 Task: Use Shogun Effect in this video Movie B.mp4
Action: Mouse moved to (261, 101)
Screenshot: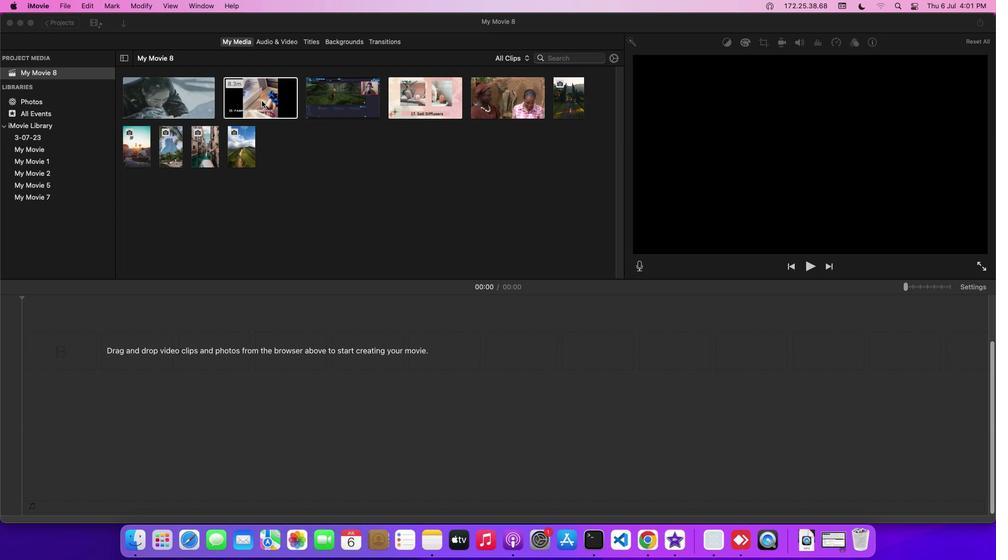 
Action: Mouse pressed left at (261, 101)
Screenshot: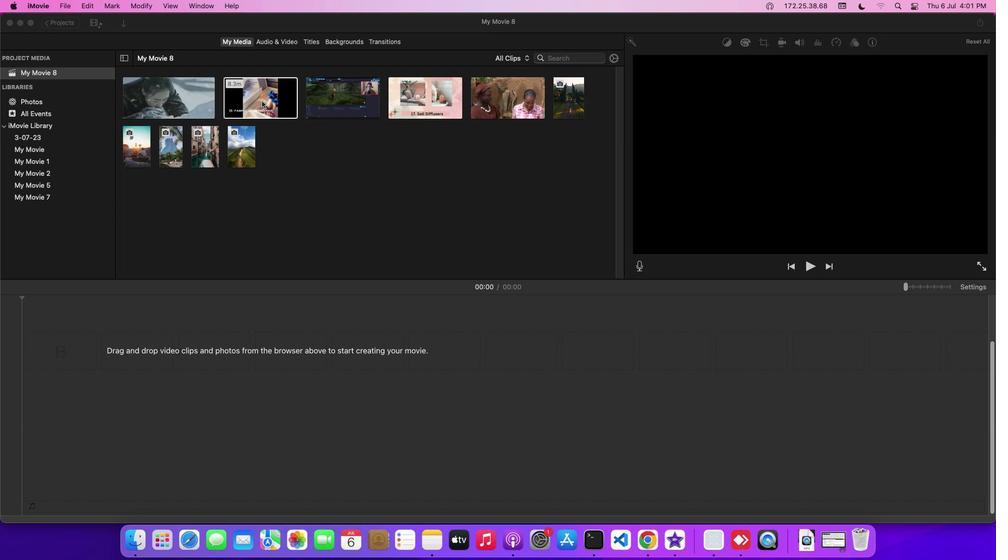 
Action: Mouse moved to (281, 44)
Screenshot: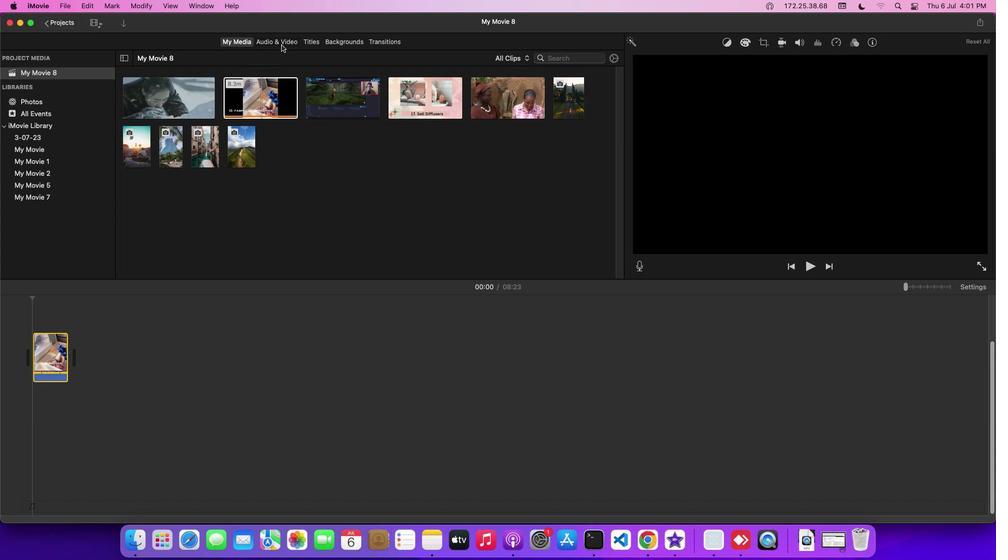 
Action: Mouse pressed left at (281, 44)
Screenshot: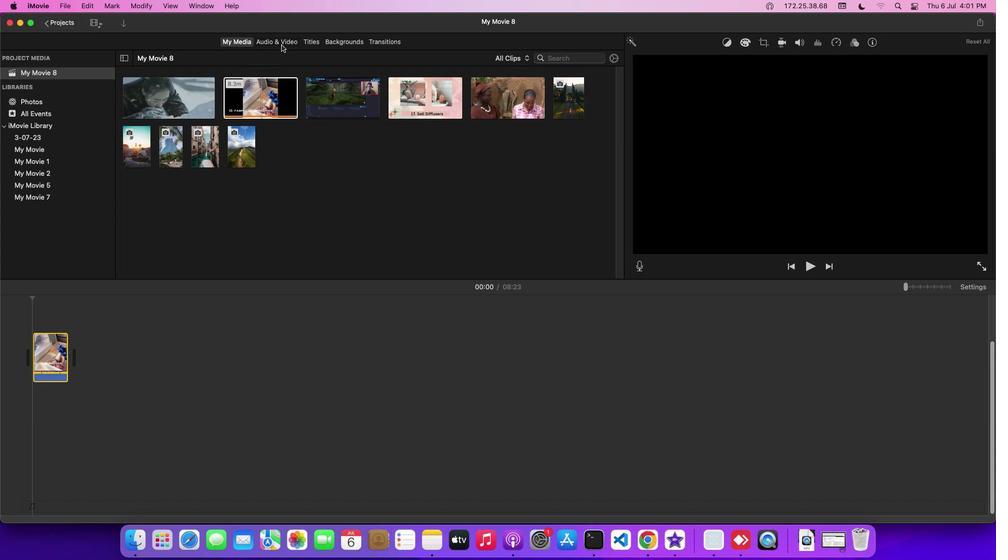
Action: Mouse moved to (81, 96)
Screenshot: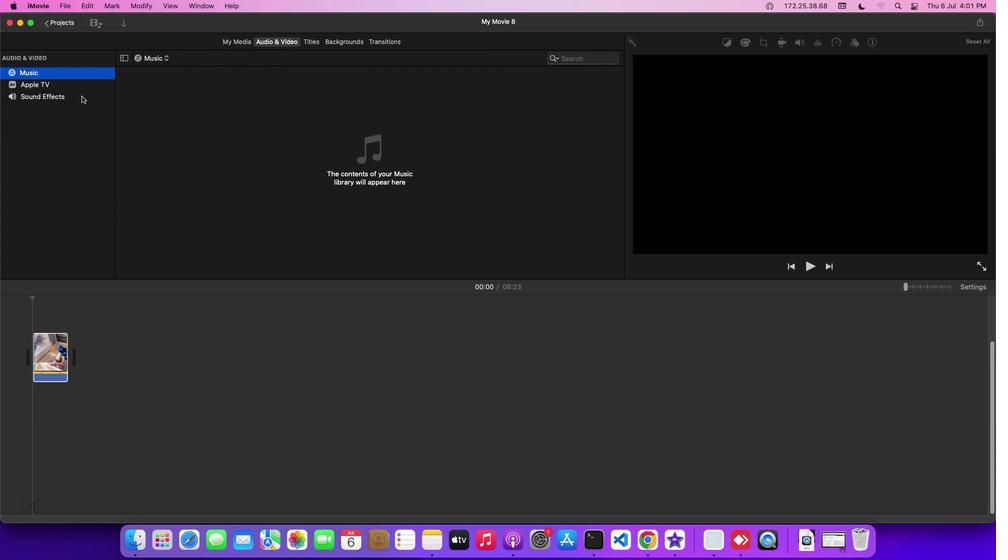 
Action: Mouse pressed left at (81, 96)
Screenshot: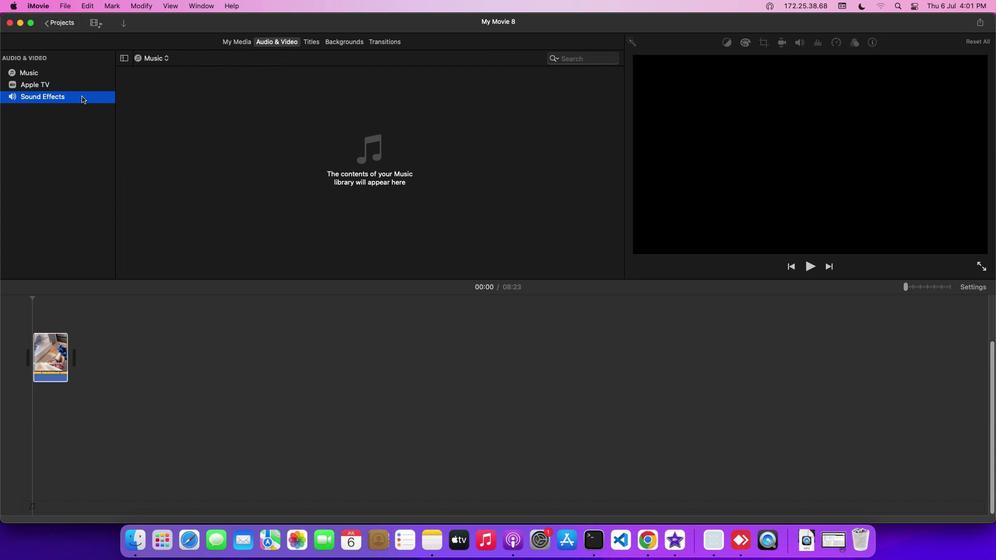 
Action: Mouse moved to (166, 156)
Screenshot: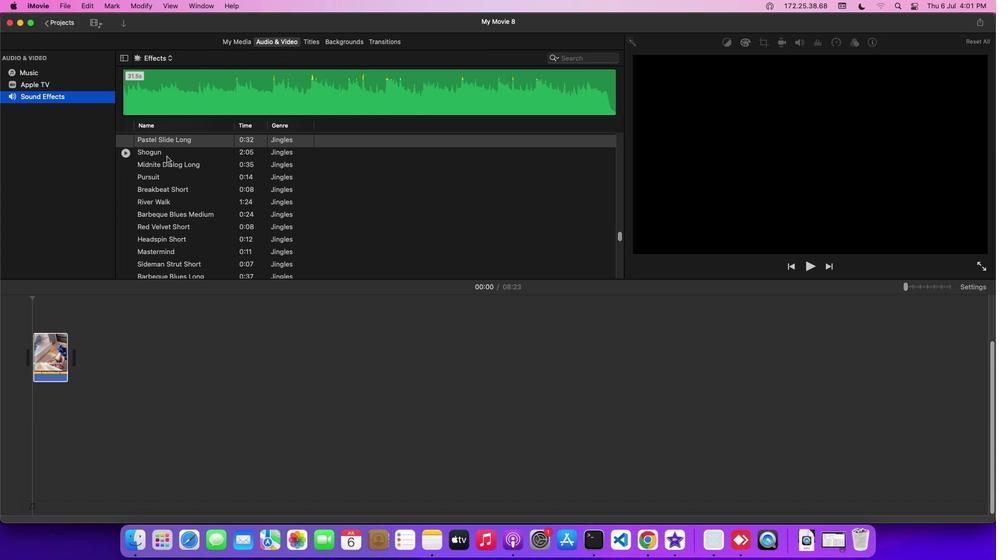 
Action: Mouse pressed left at (166, 156)
Screenshot: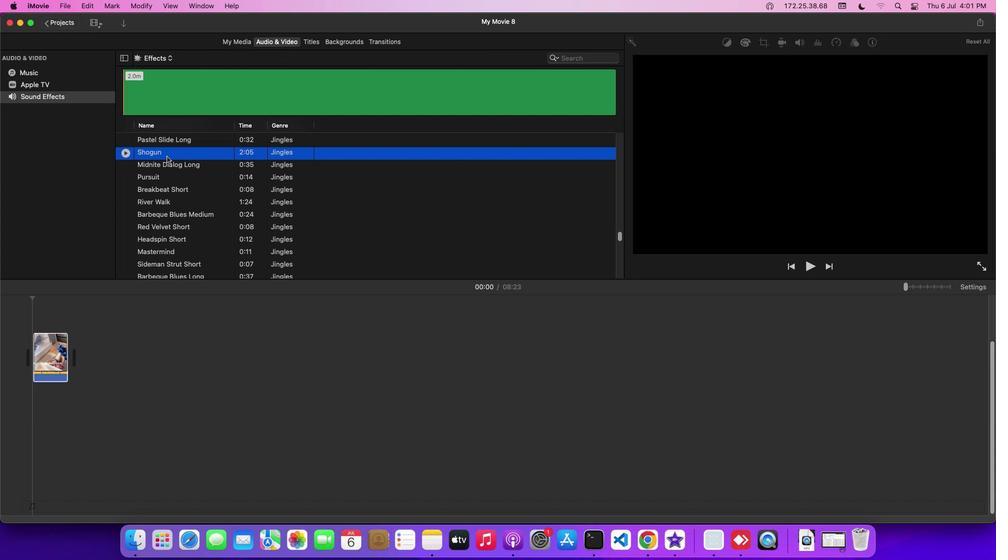 
Action: Mouse moved to (169, 155)
Screenshot: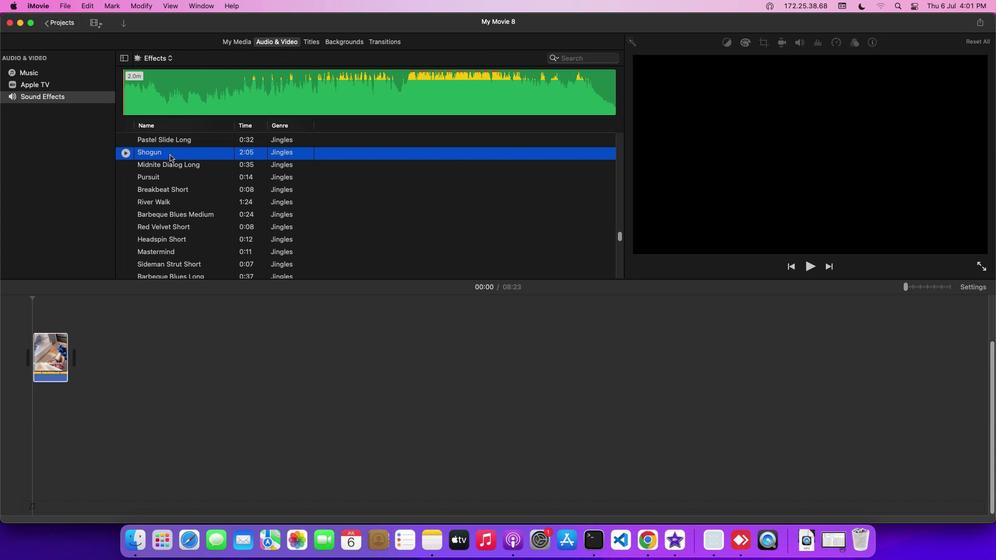 
Action: Mouse pressed left at (169, 155)
Screenshot: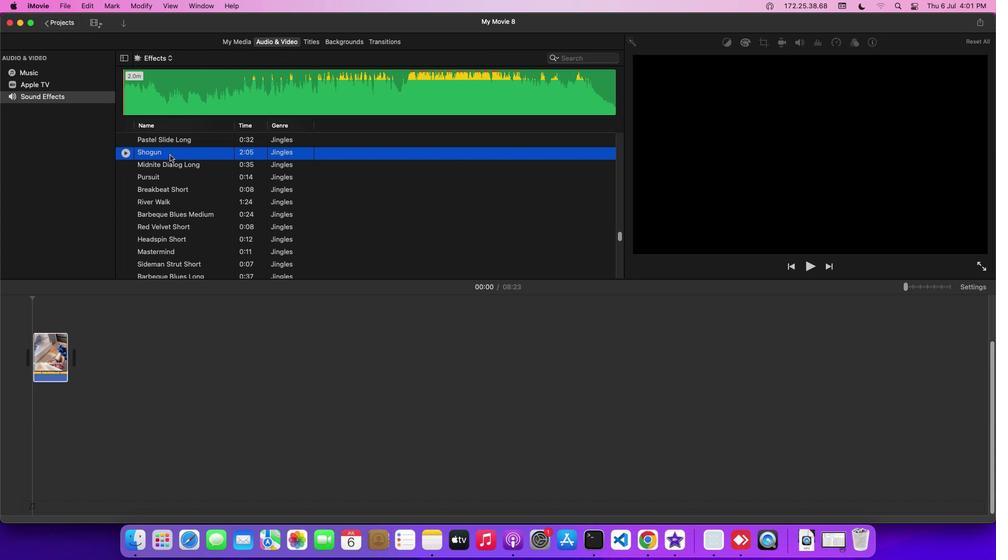 
Action: Mouse moved to (103, 368)
Screenshot: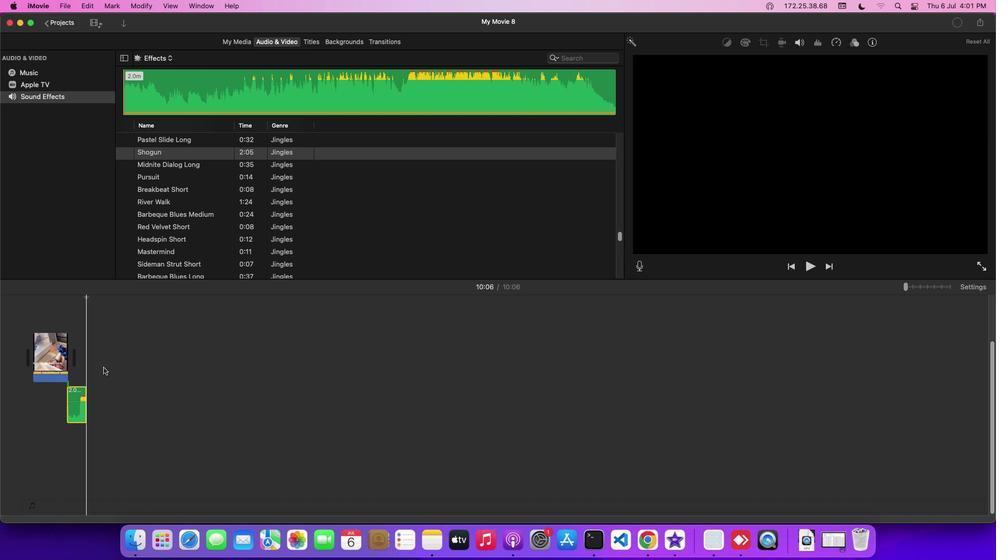 
